 Task: Sort the products in the category "Seasonal Bath & Body" by unit price (low first).
Action: Mouse moved to (358, 166)
Screenshot: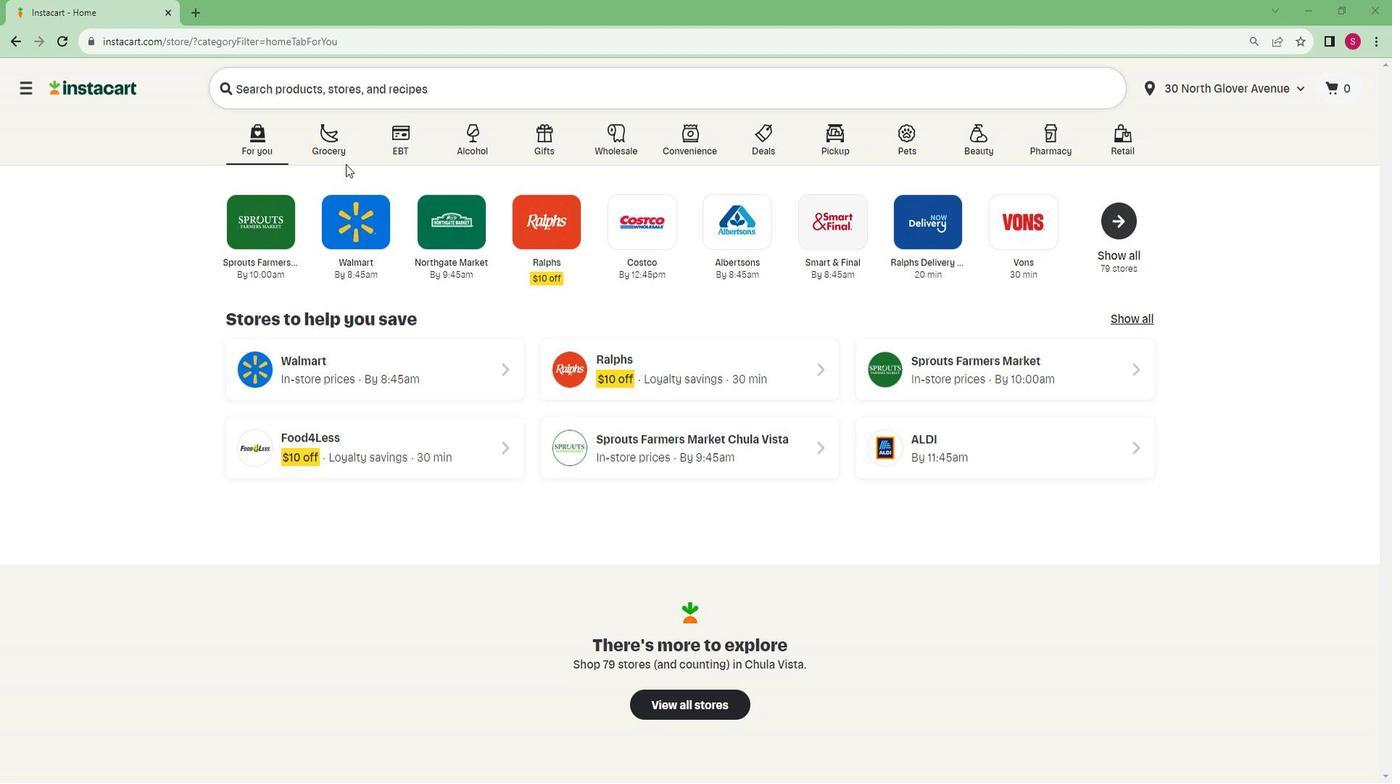 
Action: Mouse pressed left at (358, 166)
Screenshot: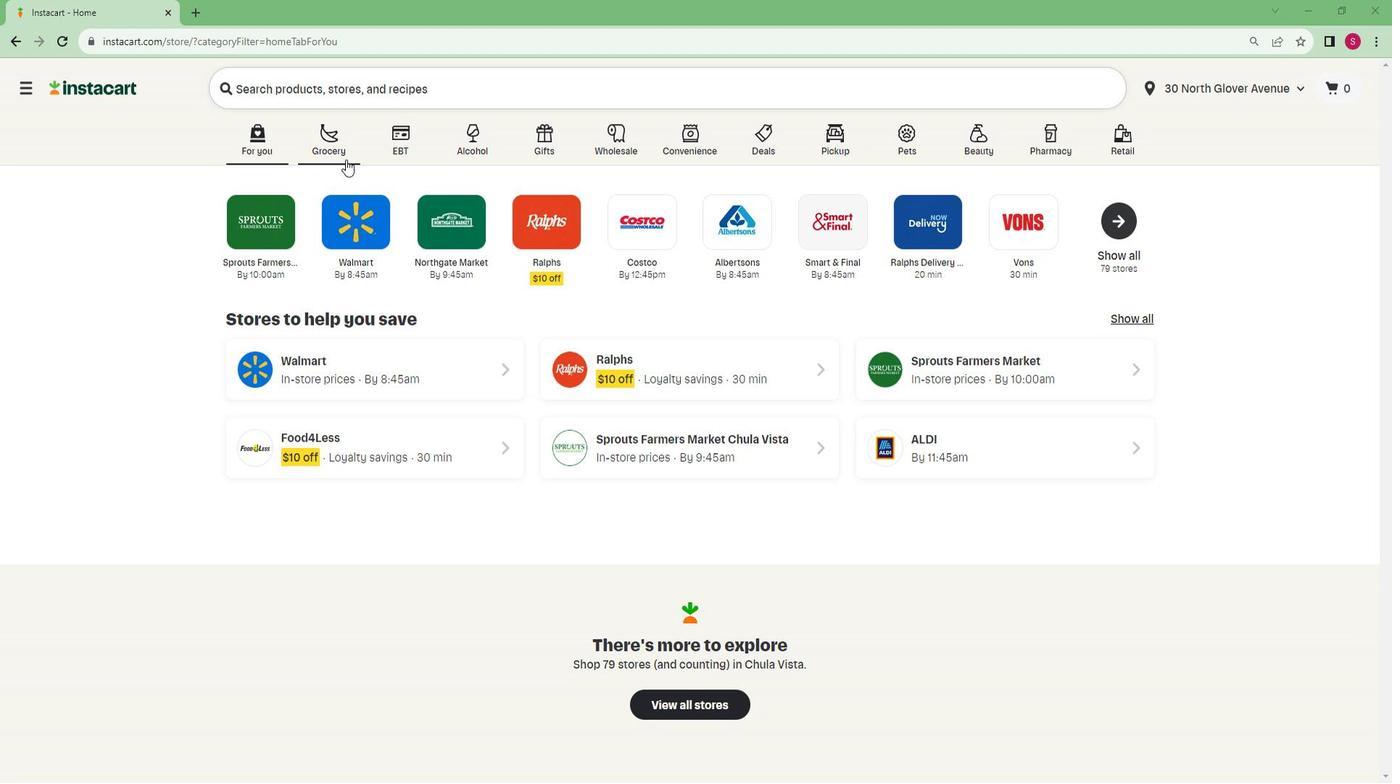 
Action: Mouse moved to (307, 399)
Screenshot: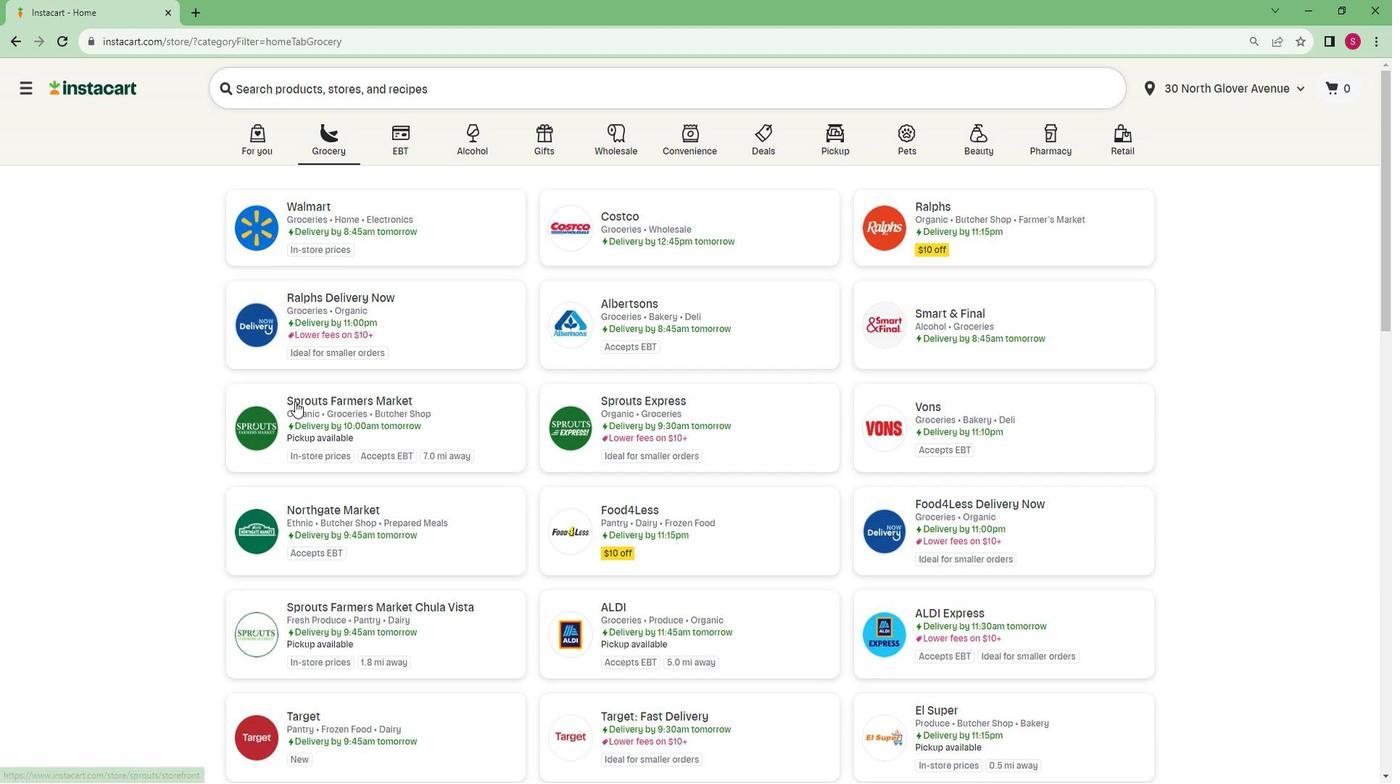 
Action: Mouse pressed left at (307, 399)
Screenshot: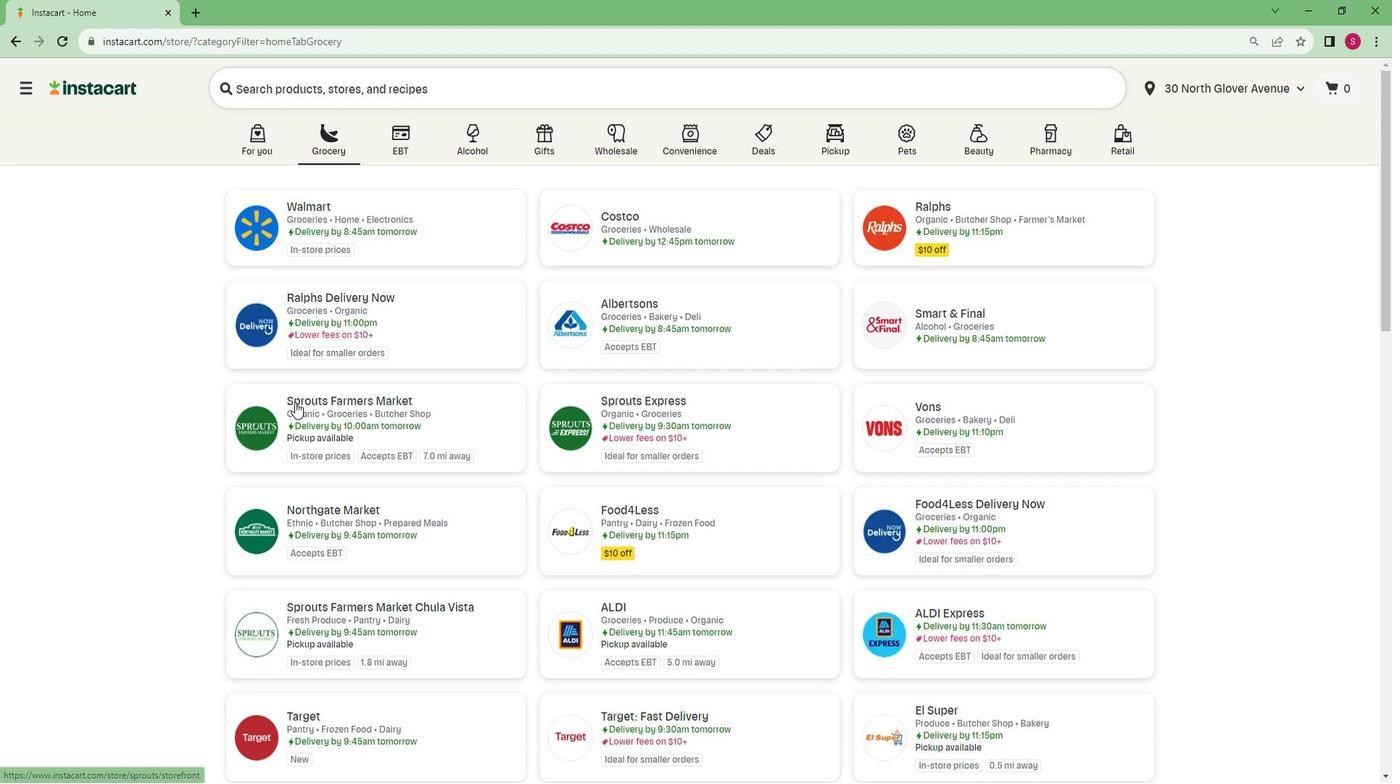 
Action: Mouse moved to (95, 633)
Screenshot: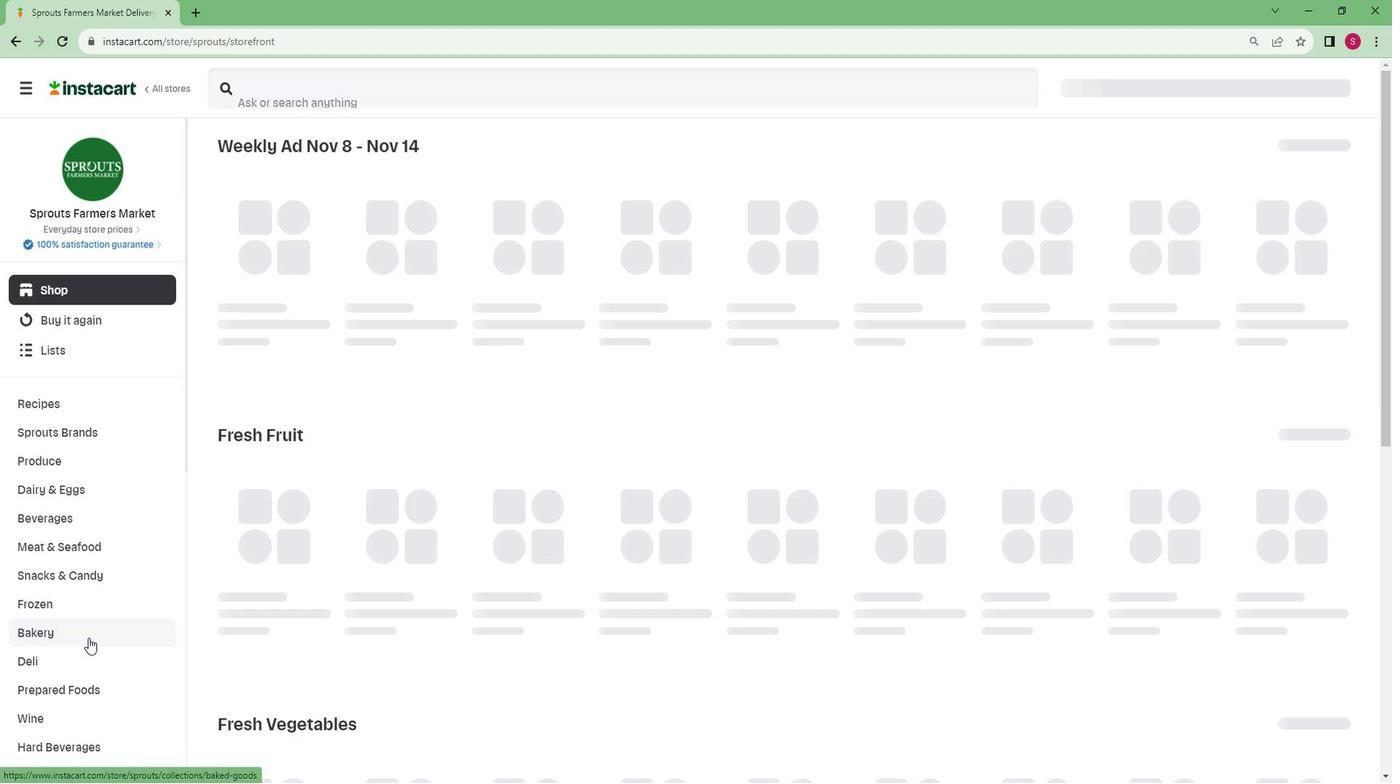 
Action: Mouse scrolled (95, 632) with delta (0, 0)
Screenshot: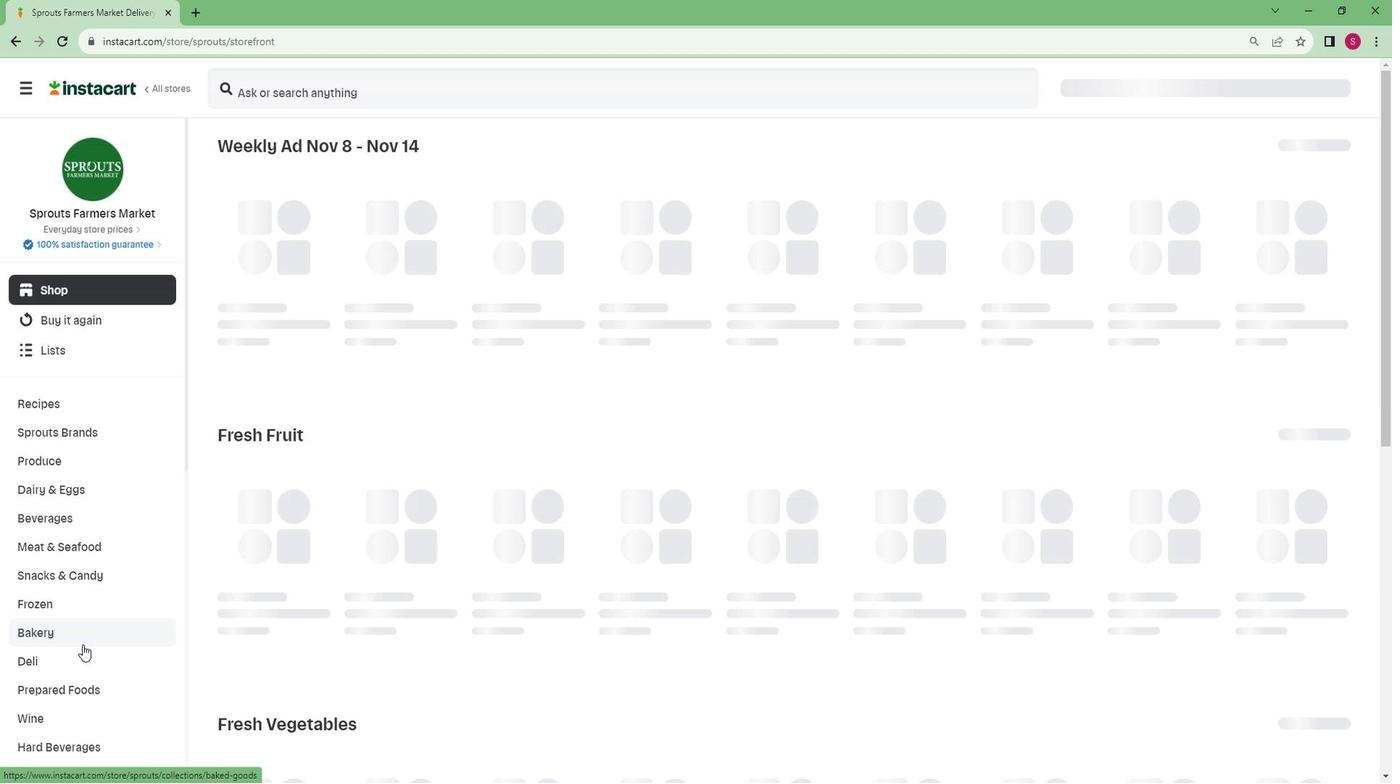 
Action: Mouse scrolled (95, 632) with delta (0, 0)
Screenshot: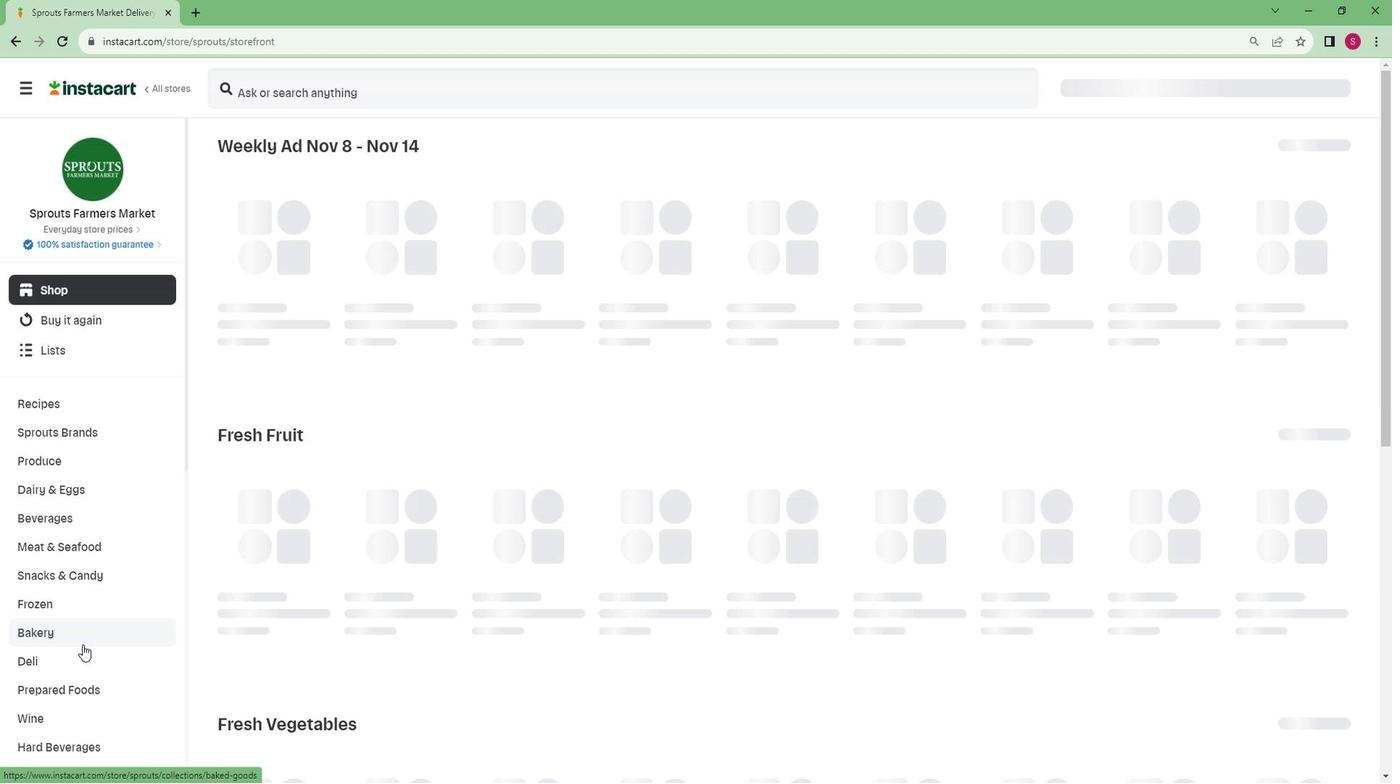 
Action: Mouse scrolled (95, 632) with delta (0, 0)
Screenshot: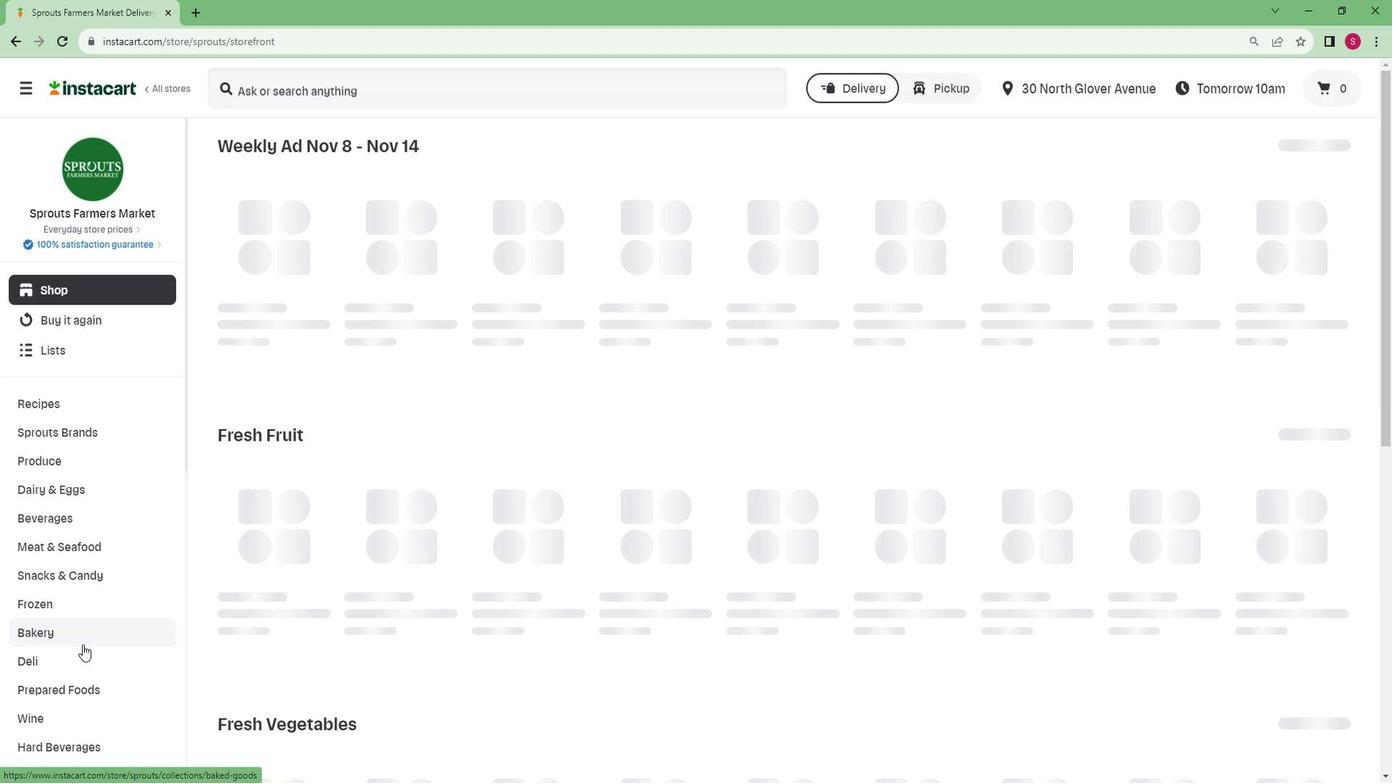 
Action: Mouse scrolled (95, 632) with delta (0, 0)
Screenshot: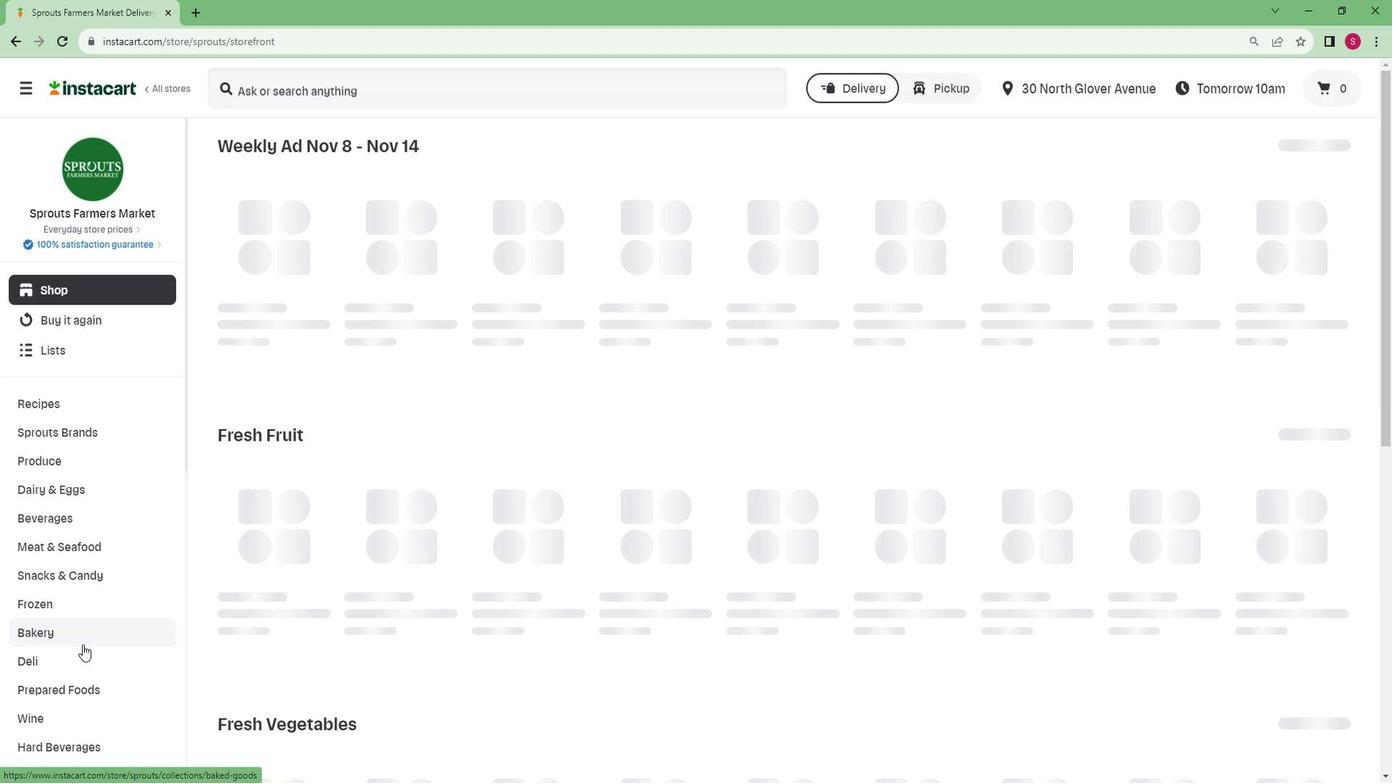 
Action: Mouse scrolled (95, 632) with delta (0, 0)
Screenshot: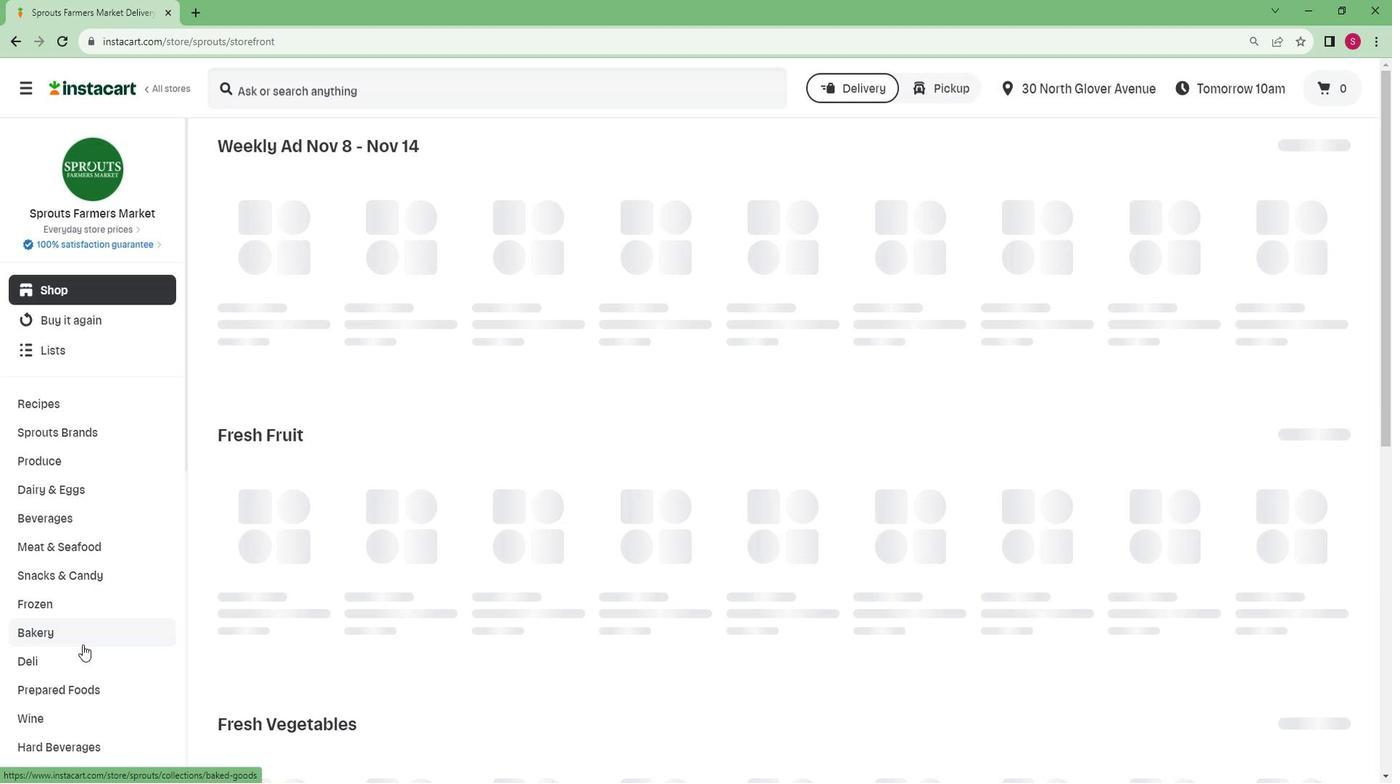 
Action: Mouse scrolled (95, 632) with delta (0, 0)
Screenshot: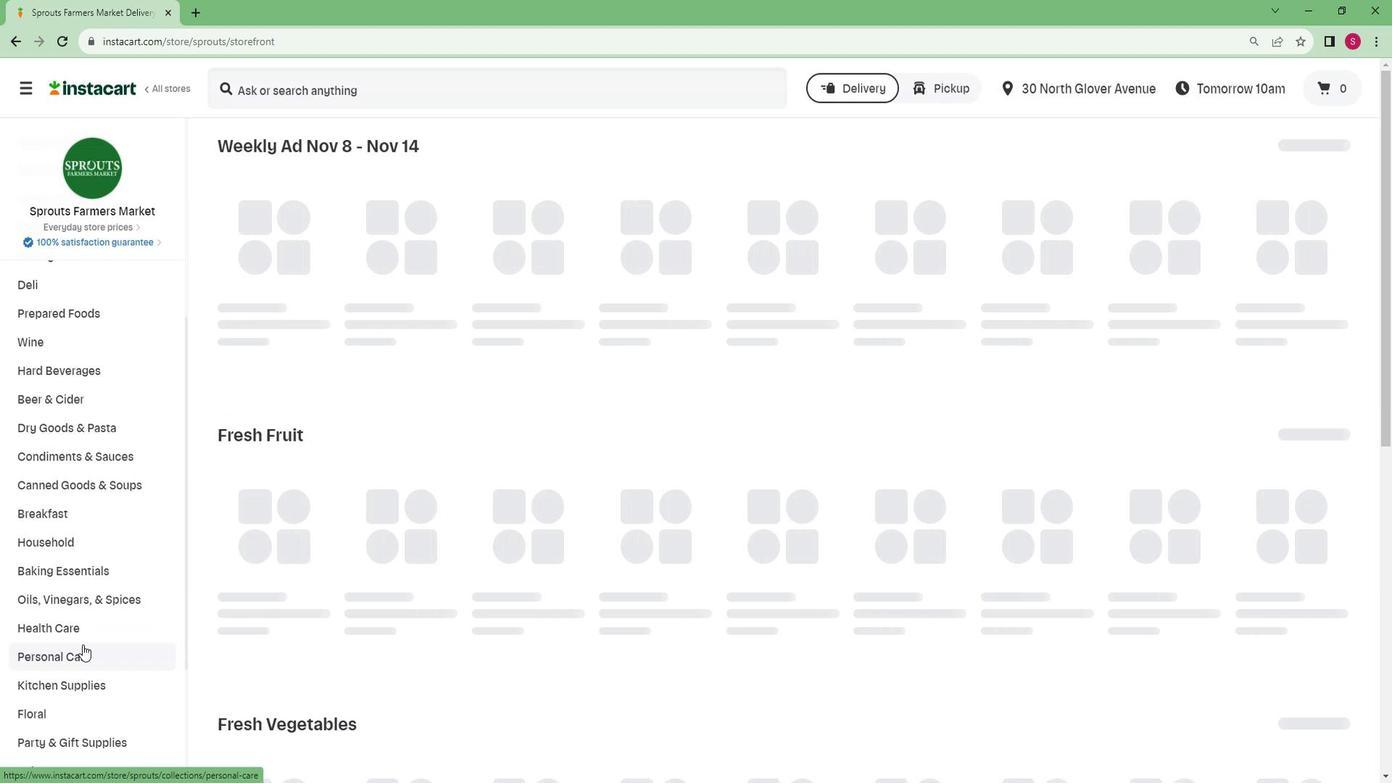 
Action: Mouse scrolled (95, 632) with delta (0, 0)
Screenshot: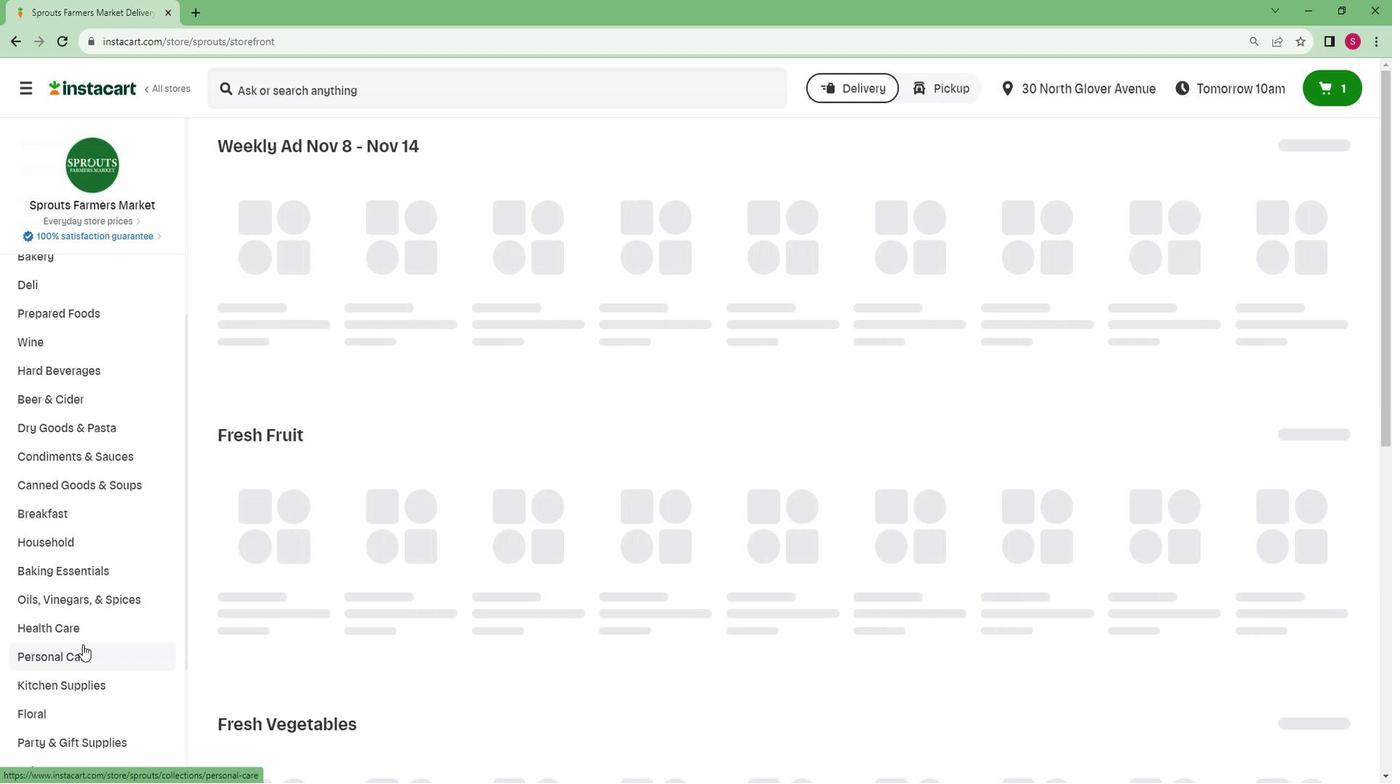 
Action: Mouse scrolled (95, 632) with delta (0, 0)
Screenshot: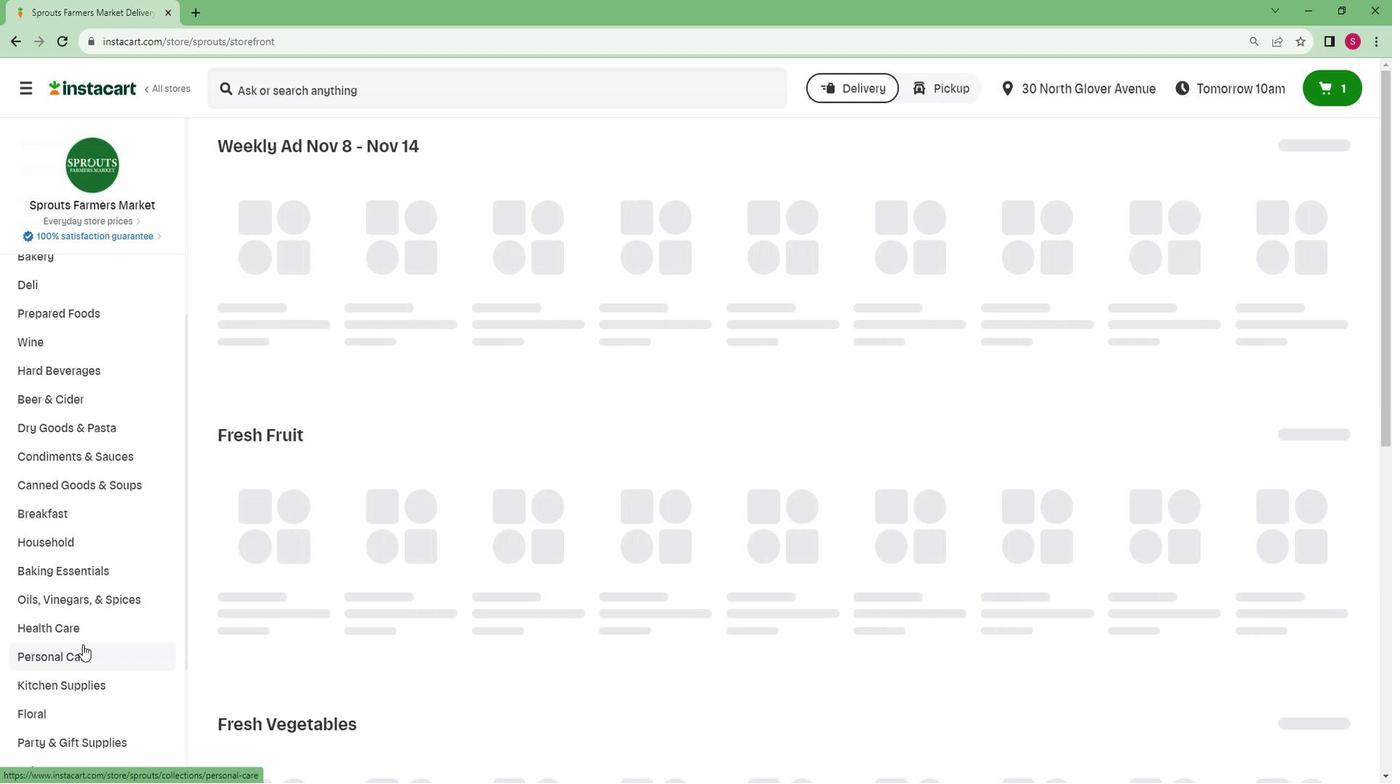 
Action: Mouse scrolled (95, 632) with delta (0, 0)
Screenshot: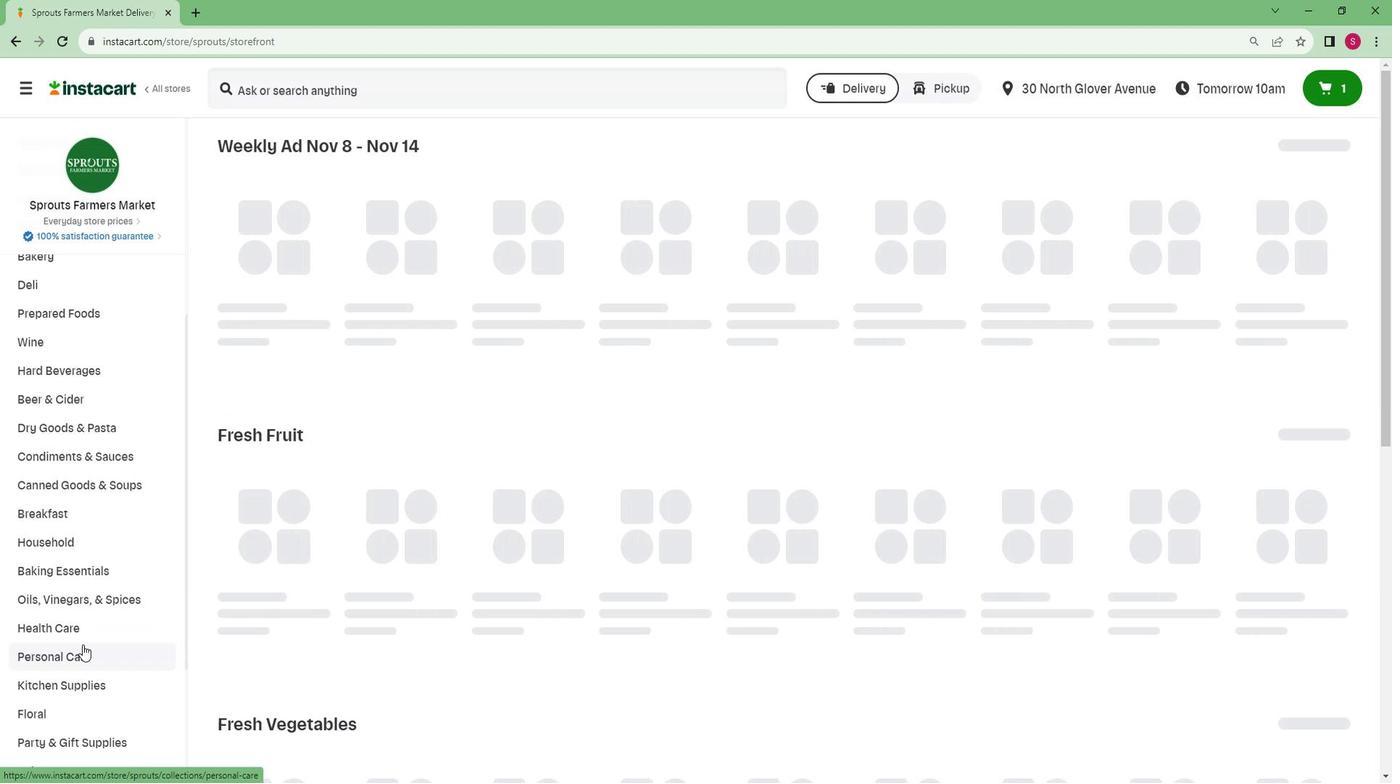 
Action: Mouse scrolled (95, 632) with delta (0, 0)
Screenshot: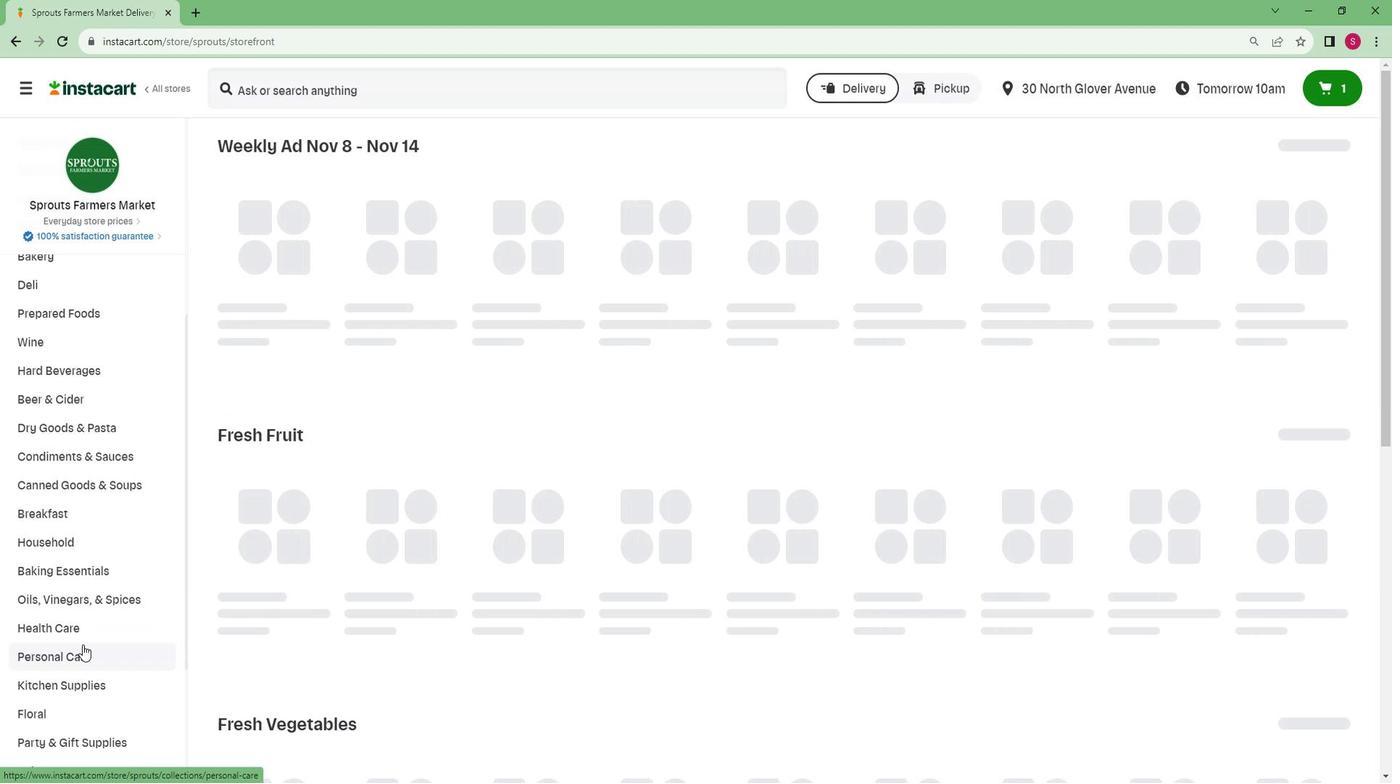 
Action: Mouse moved to (55, 718)
Screenshot: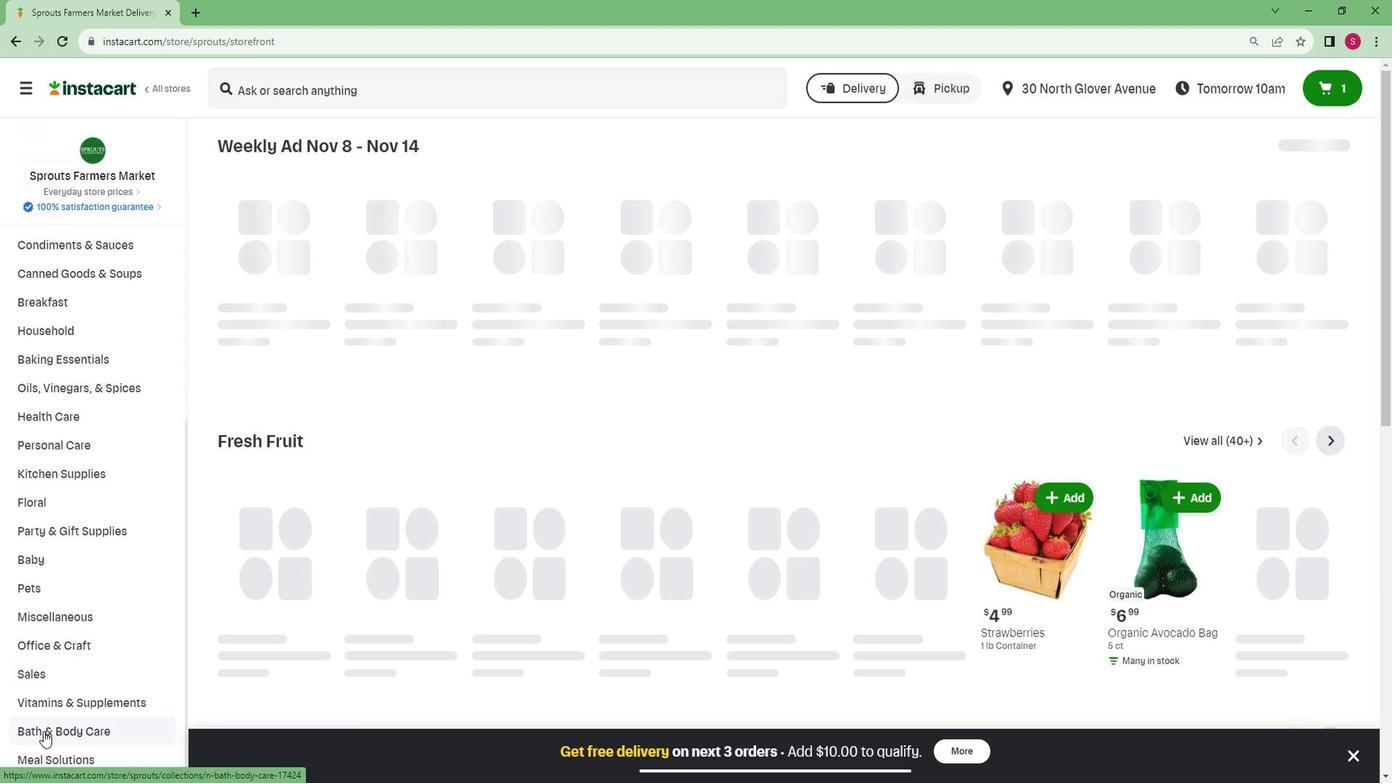 
Action: Mouse pressed left at (55, 718)
Screenshot: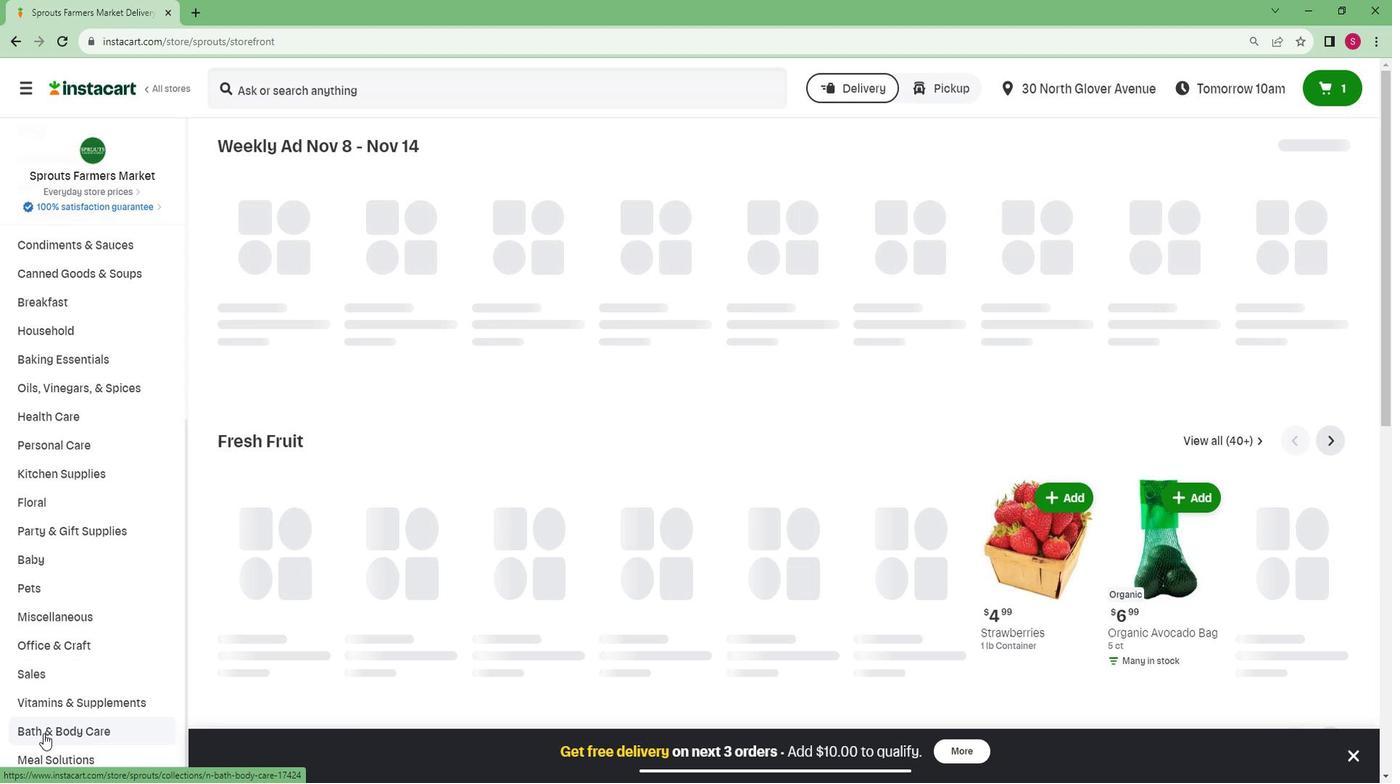 
Action: Mouse moved to (54, 736)
Screenshot: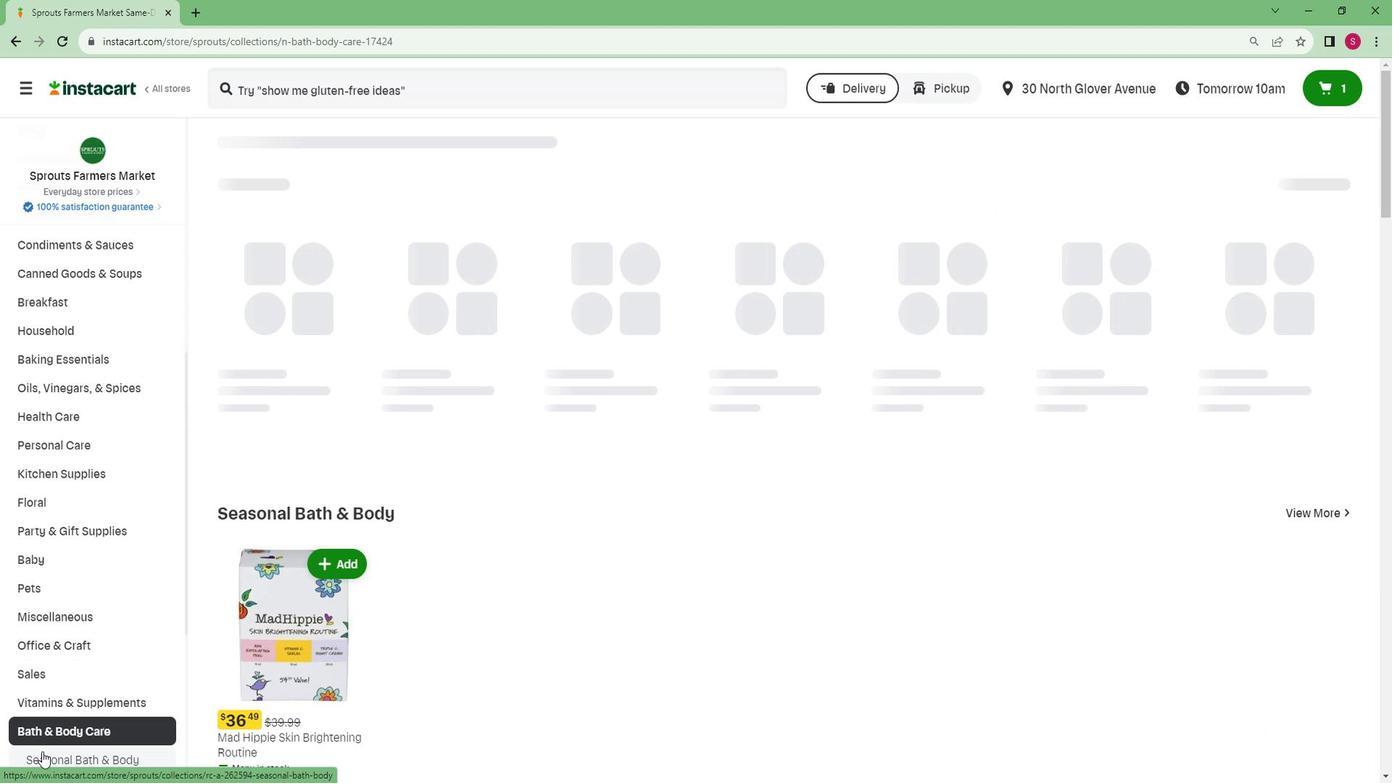 
Action: Mouse pressed left at (54, 736)
Screenshot: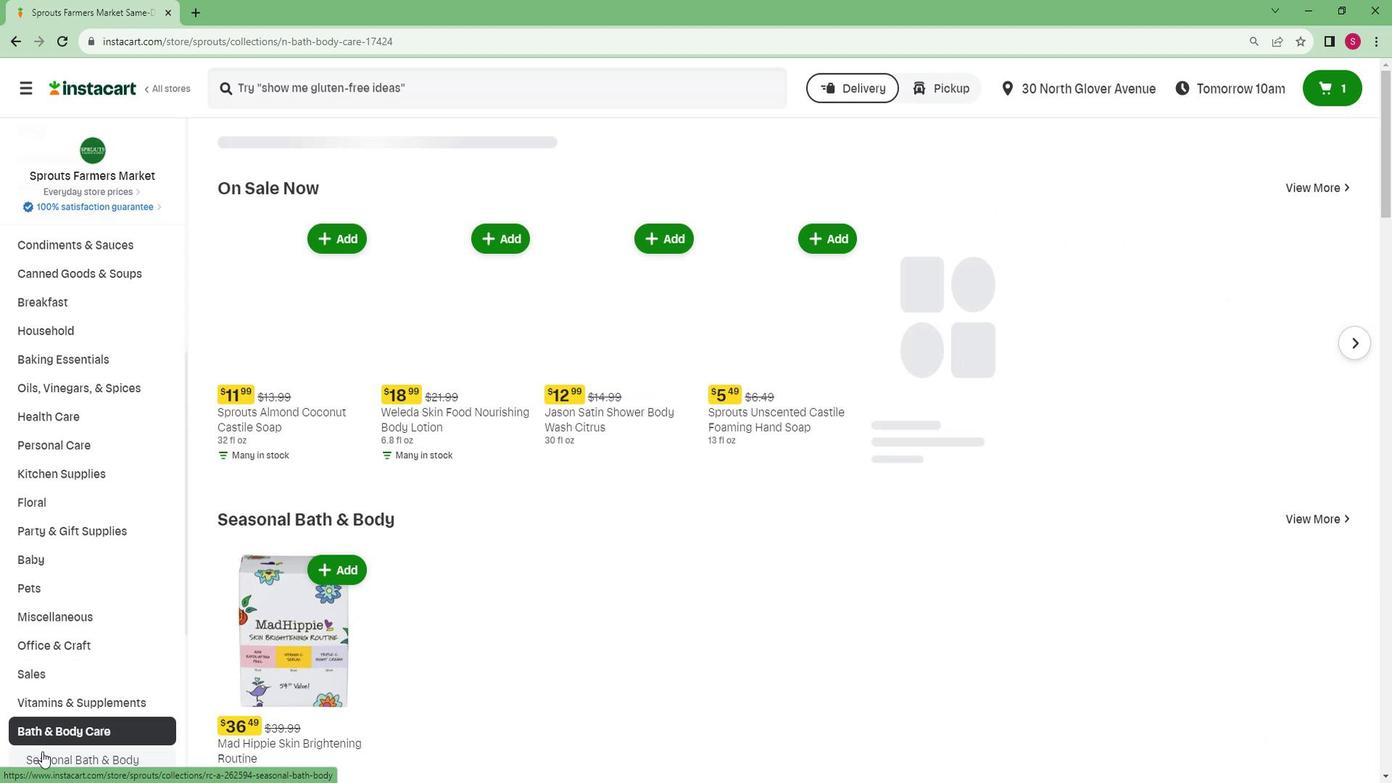 
Action: Mouse moved to (1314, 197)
Screenshot: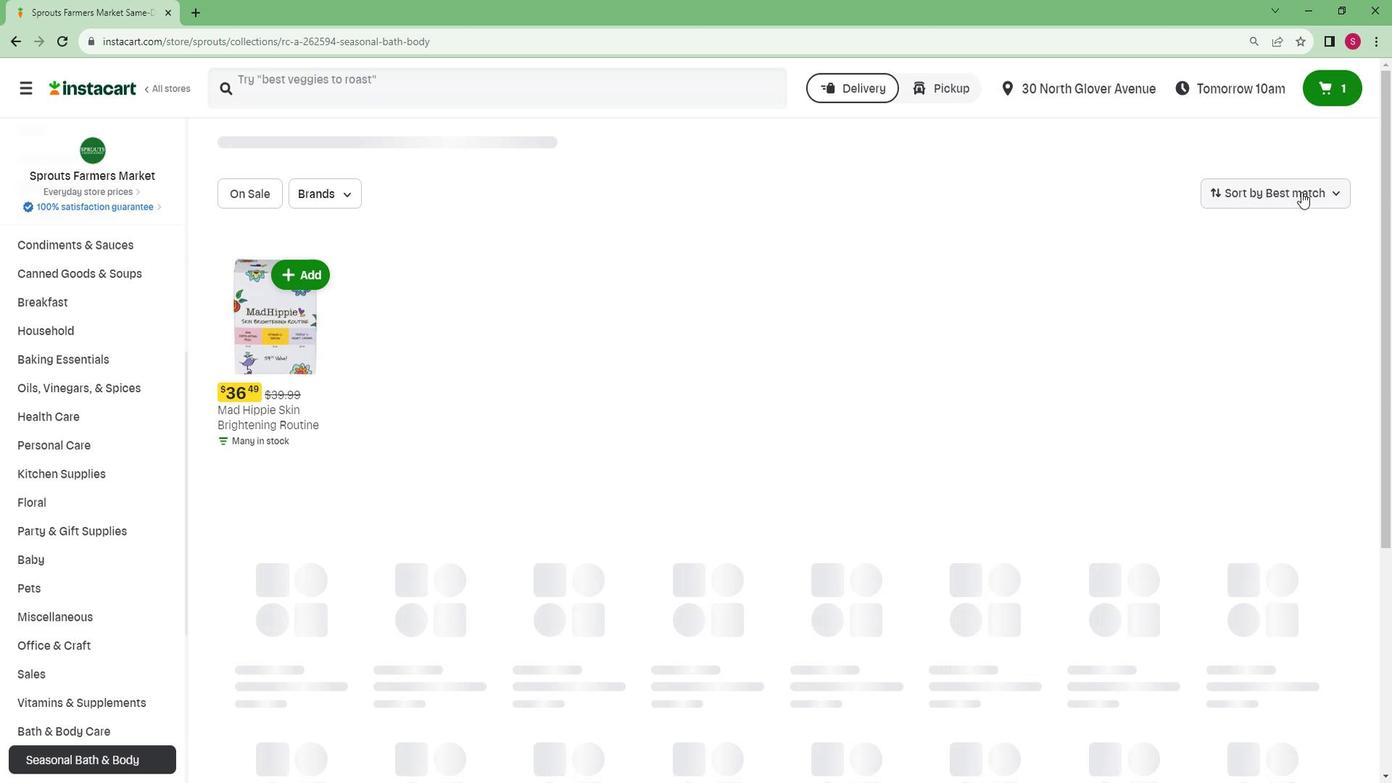 
Action: Mouse pressed left at (1314, 197)
Screenshot: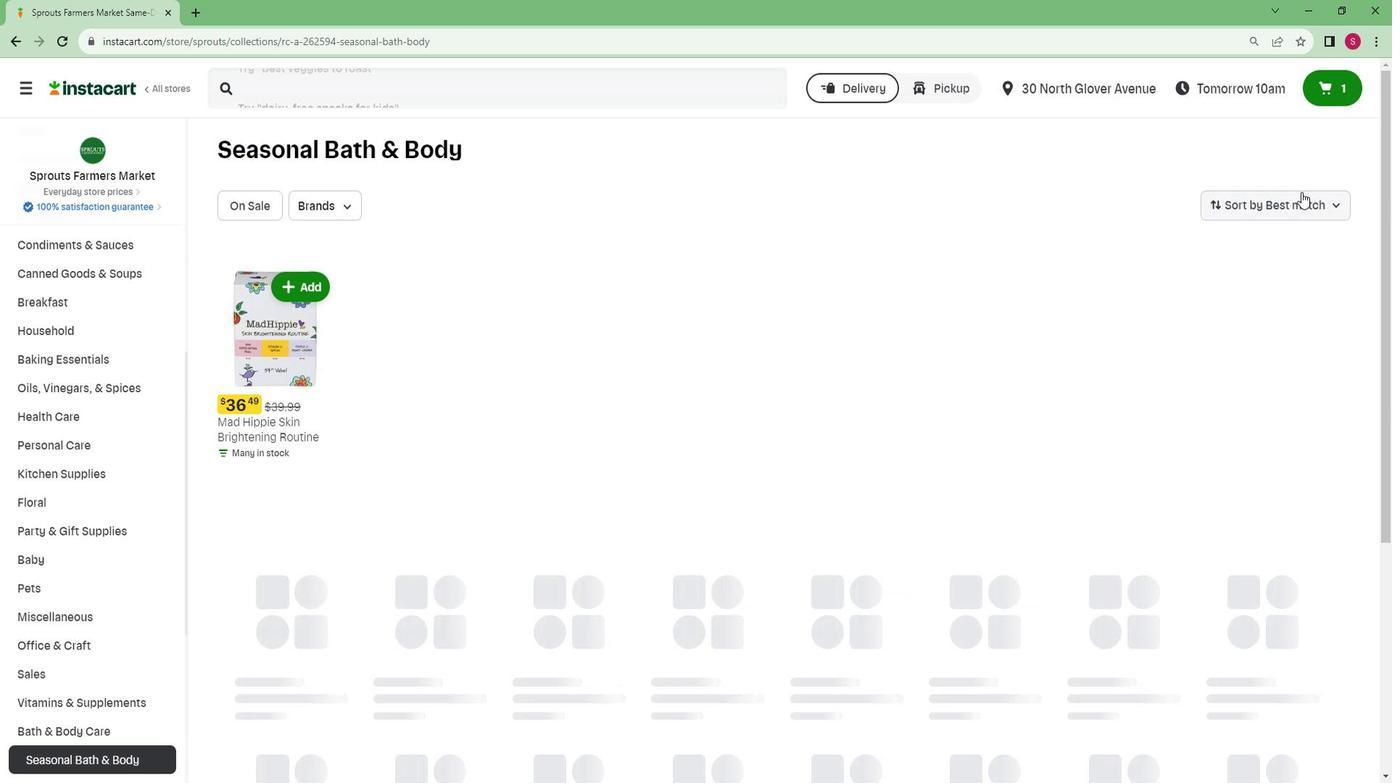 
Action: Mouse moved to (1286, 338)
Screenshot: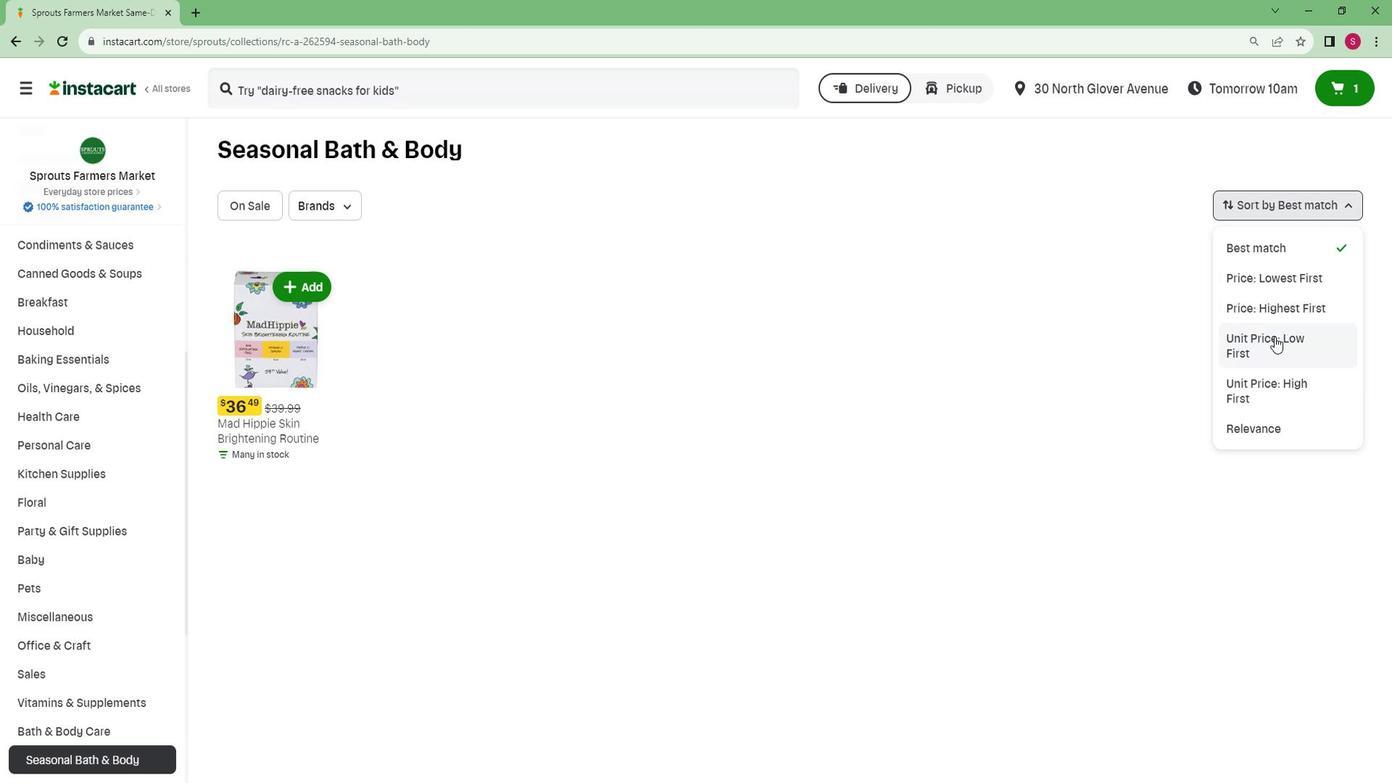 
Action: Mouse pressed left at (1286, 338)
Screenshot: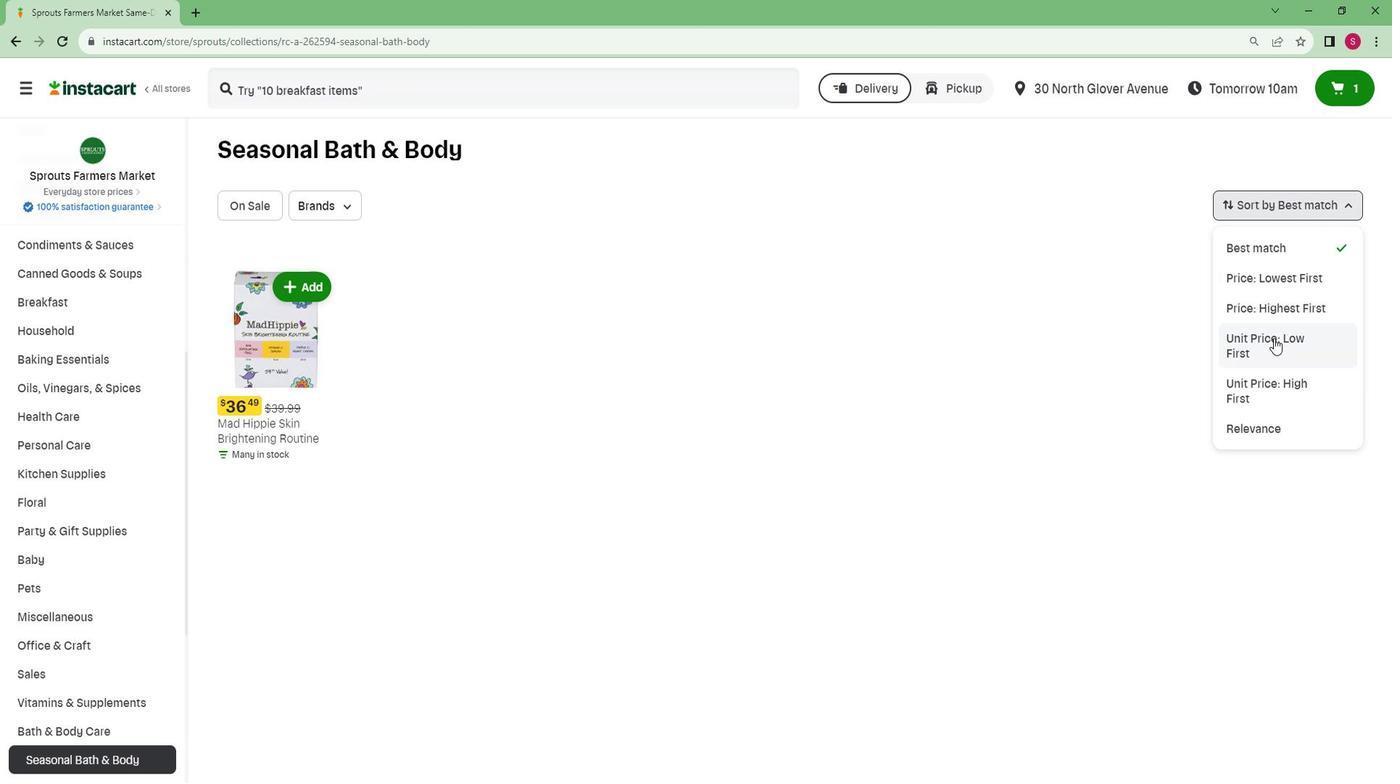 
